 Task: Measure the distance and displacement between Mount Rushmore and Crazy Horse Memorial.
Action: Mouse moved to (189, 63)
Screenshot: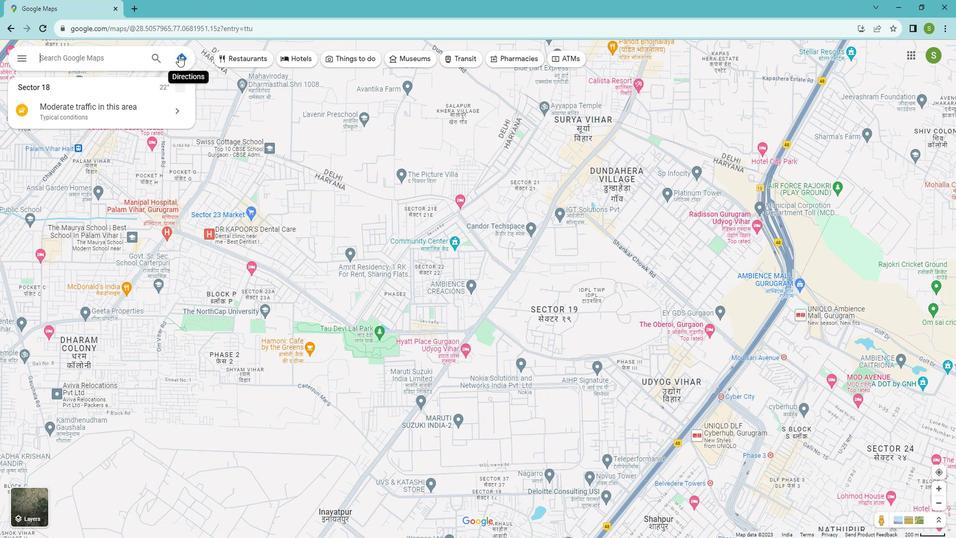 
Action: Mouse pressed left at (189, 63)
Screenshot: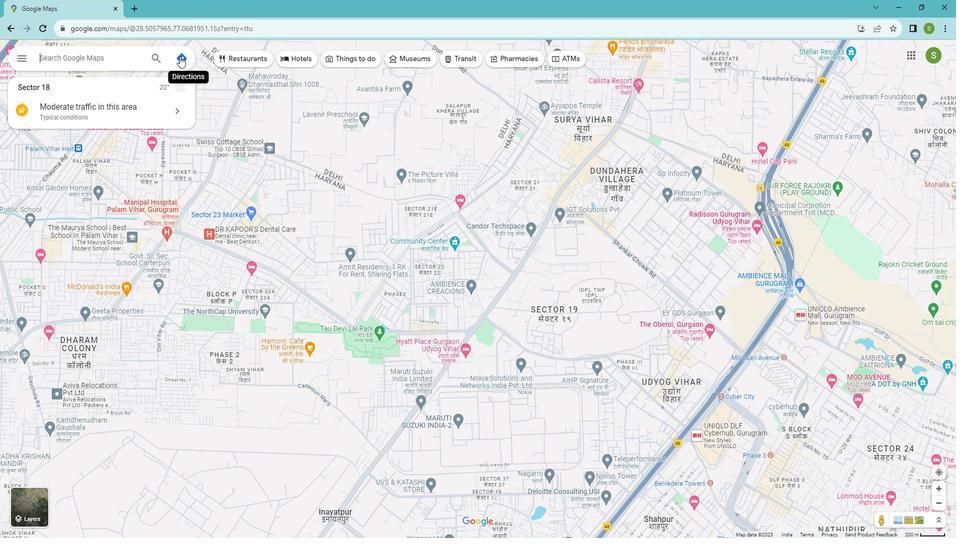 
Action: Mouse moved to (94, 91)
Screenshot: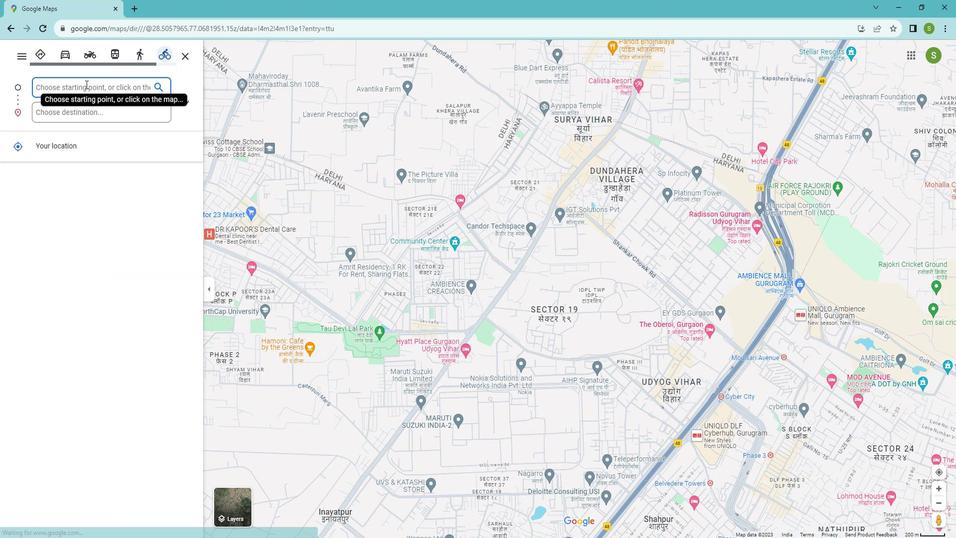 
Action: Mouse pressed left at (94, 91)
Screenshot: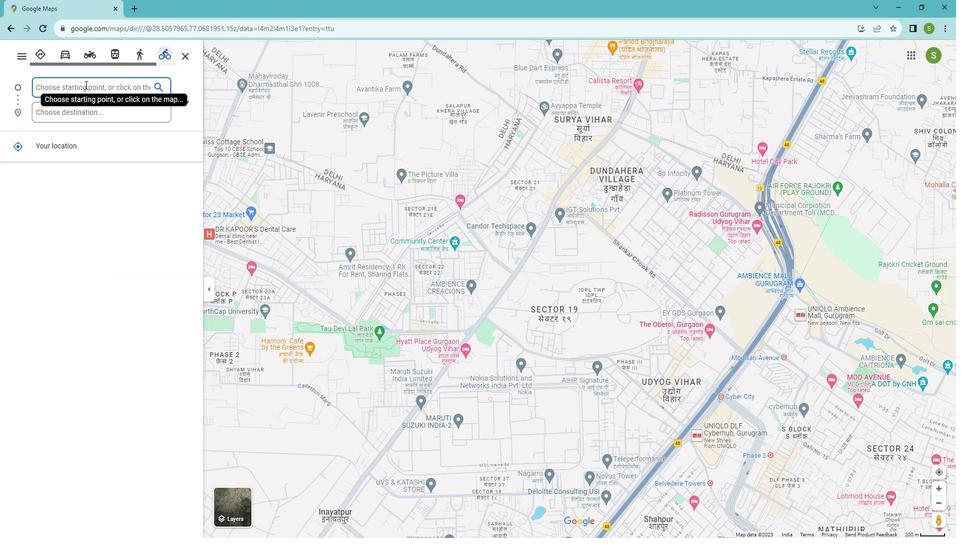 
Action: Key pressed <Key.shift>Mount<Key.space><Key.shift>Rushmore
Screenshot: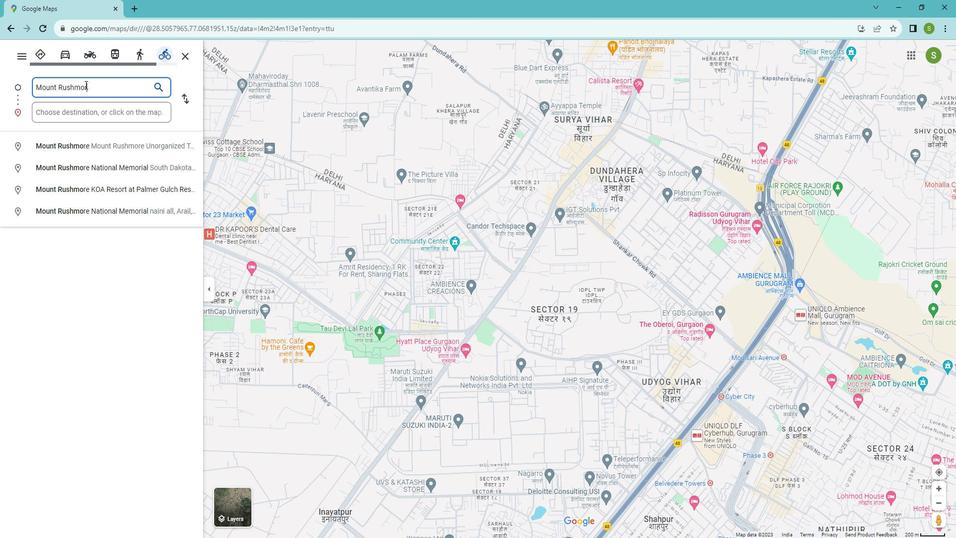 
Action: Mouse moved to (92, 120)
Screenshot: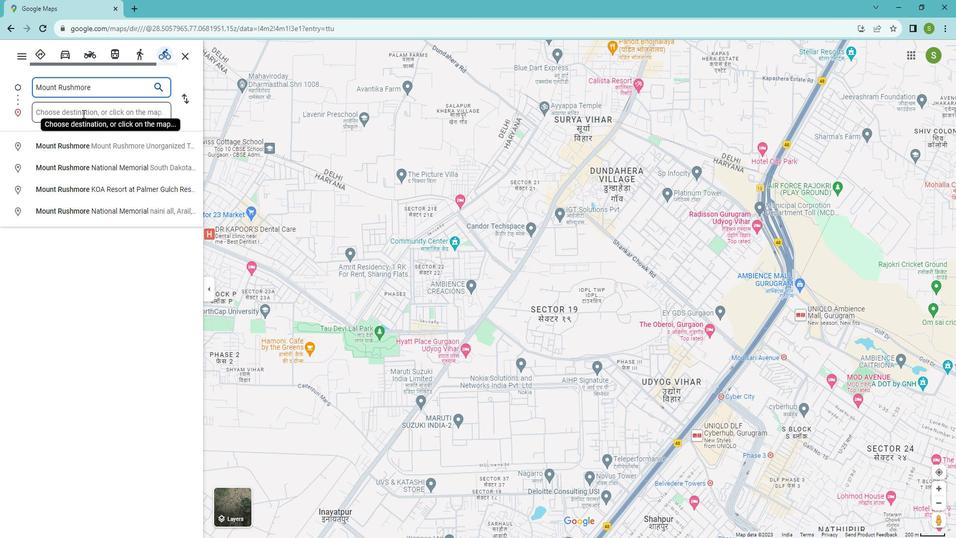 
Action: Mouse pressed left at (92, 120)
Screenshot: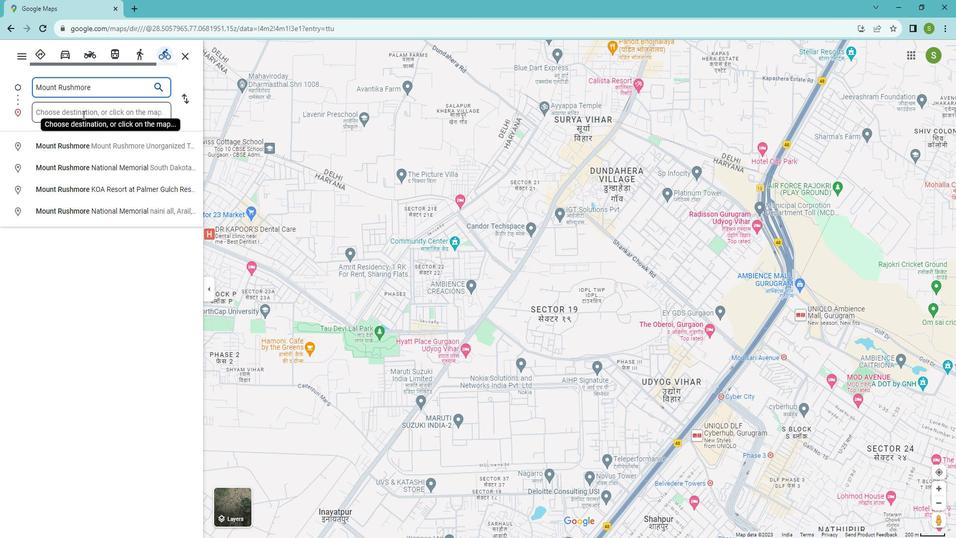 
Action: Key pressed <Key.shift>Crazy<Key.space><Key.shift>Horse<Key.space><Key.shift>N<Key.backspace><Key.shift>Memorial
Screenshot: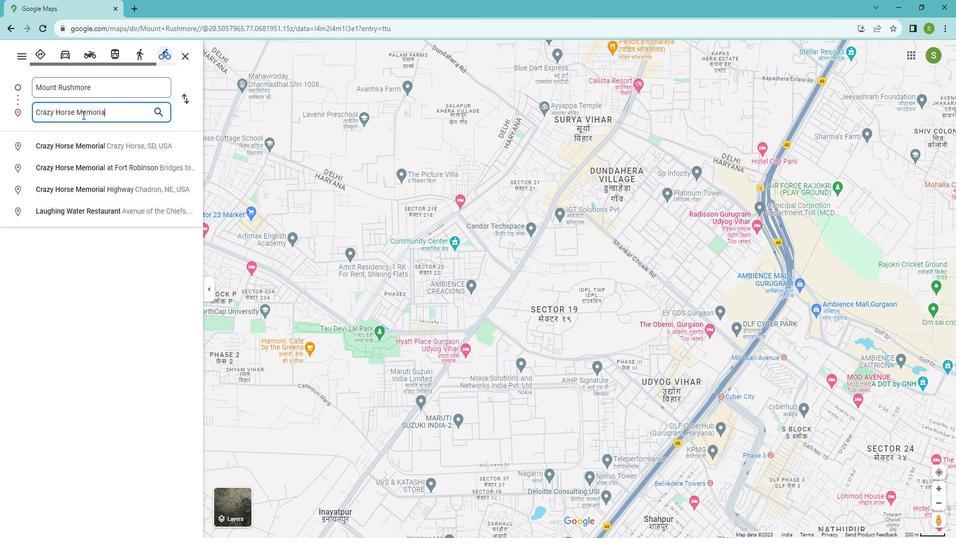 
Action: Mouse moved to (170, 148)
Screenshot: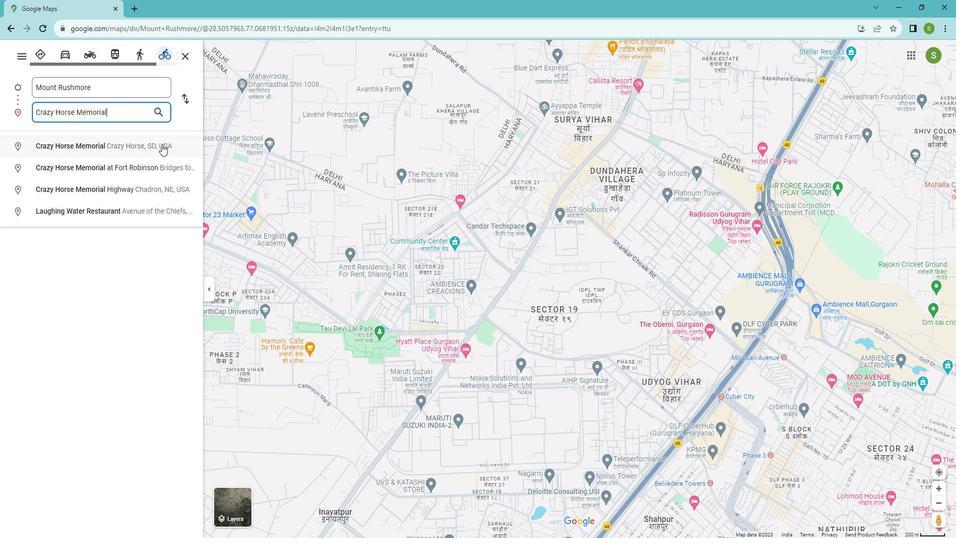 
Action: Mouse pressed left at (170, 148)
Screenshot: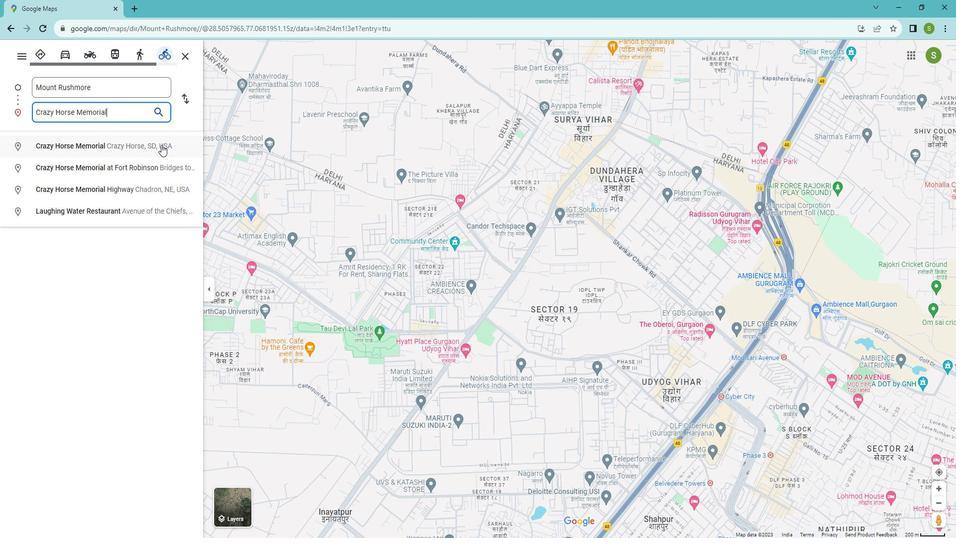 
Action: Mouse moved to (507, 268)
Screenshot: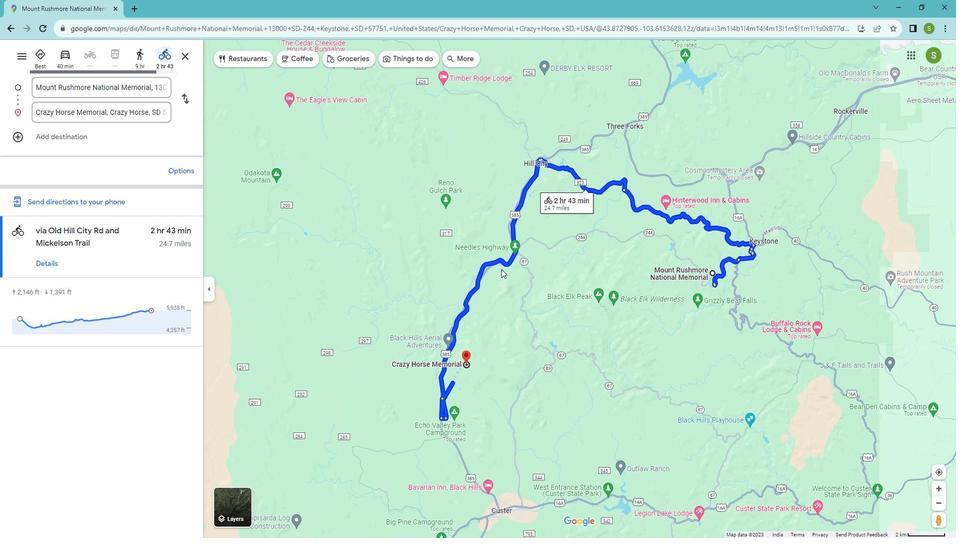 
Action: Mouse pressed right at (507, 268)
Screenshot: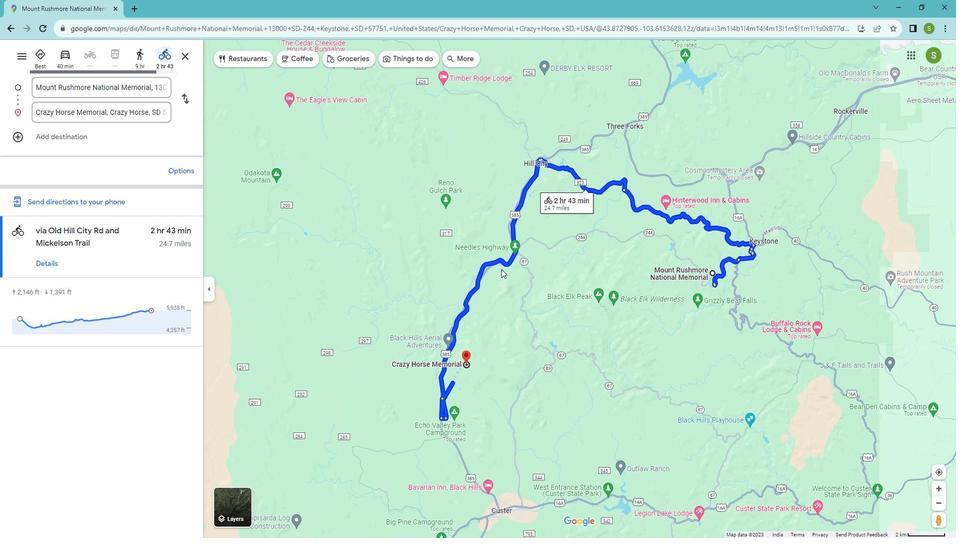 
Action: Mouse moved to (539, 346)
Screenshot: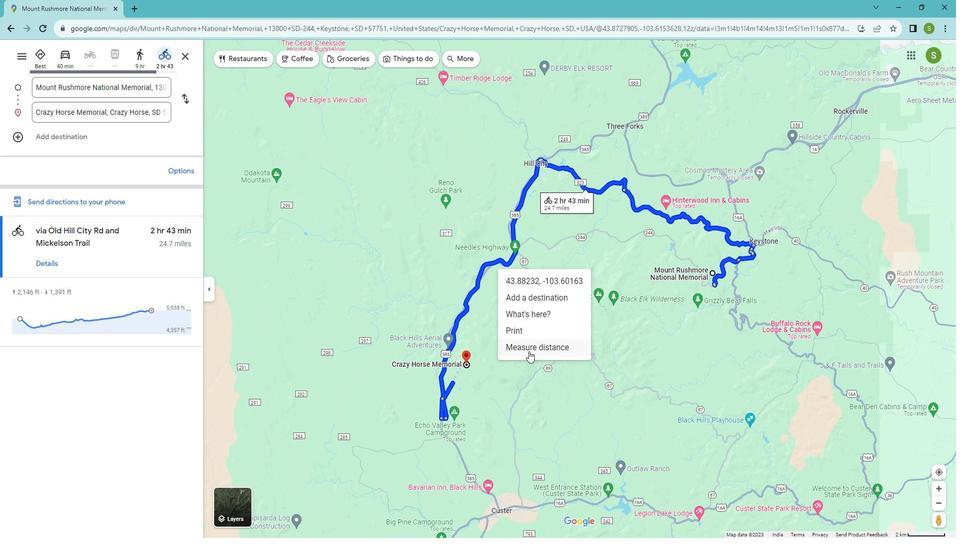 
Action: Mouse pressed left at (539, 346)
Screenshot: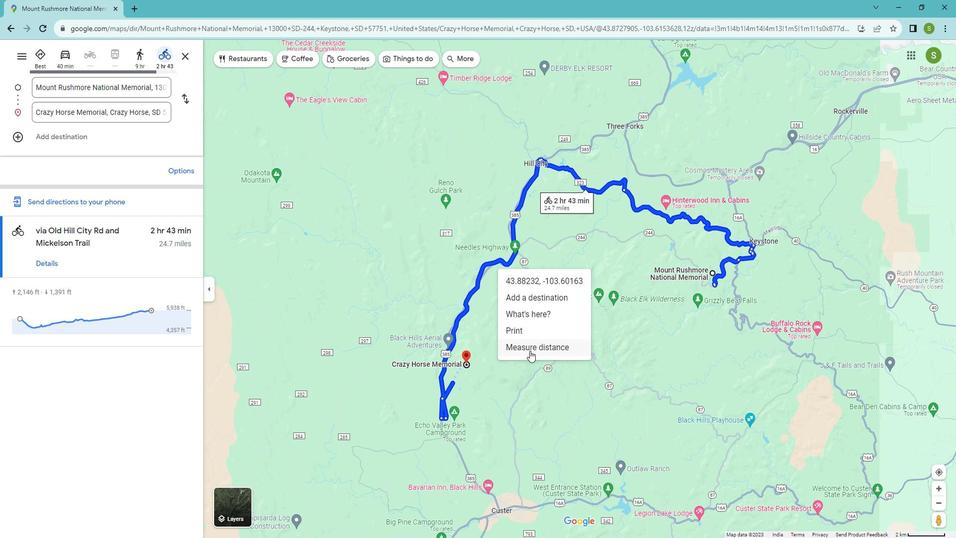 
Action: Mouse moved to (474, 357)
Screenshot: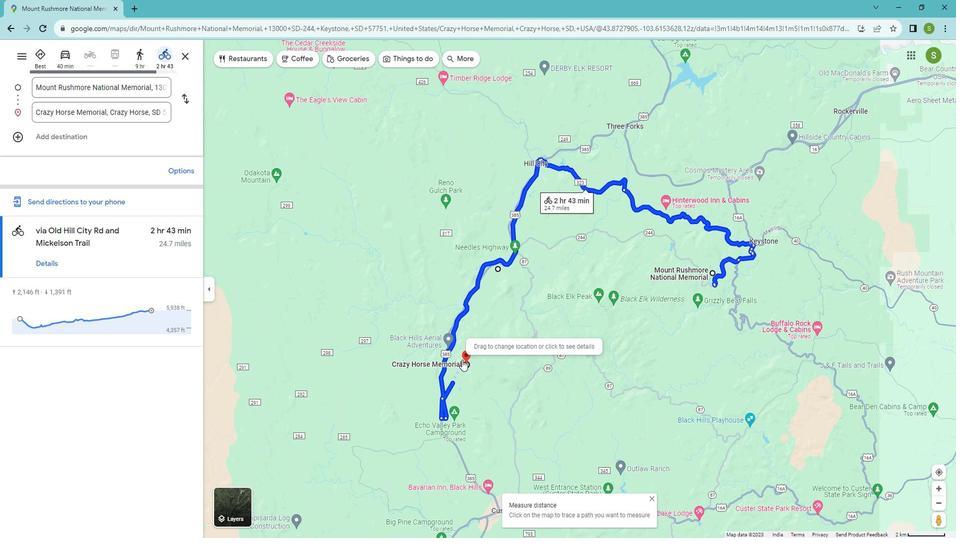 
Action: Mouse pressed left at (474, 357)
Screenshot: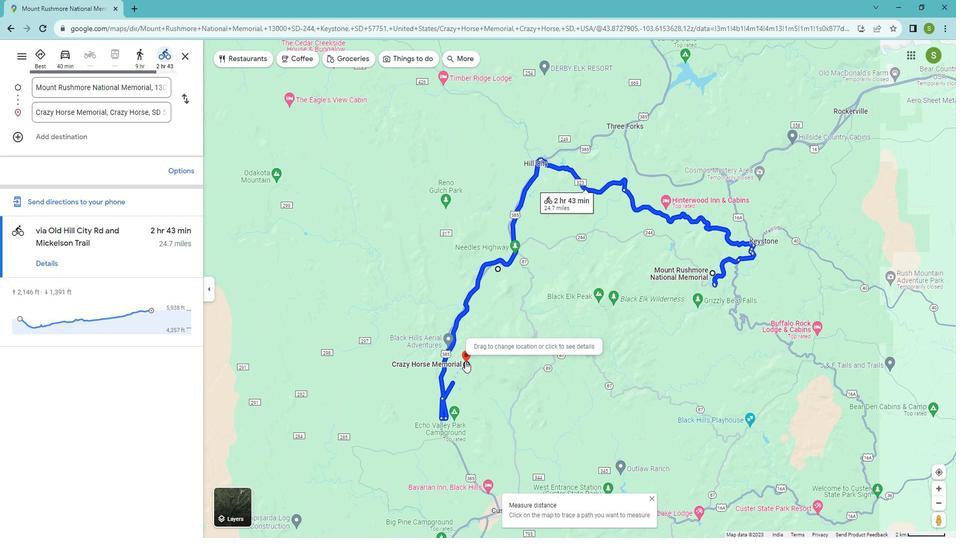 
Action: Mouse moved to (720, 270)
Screenshot: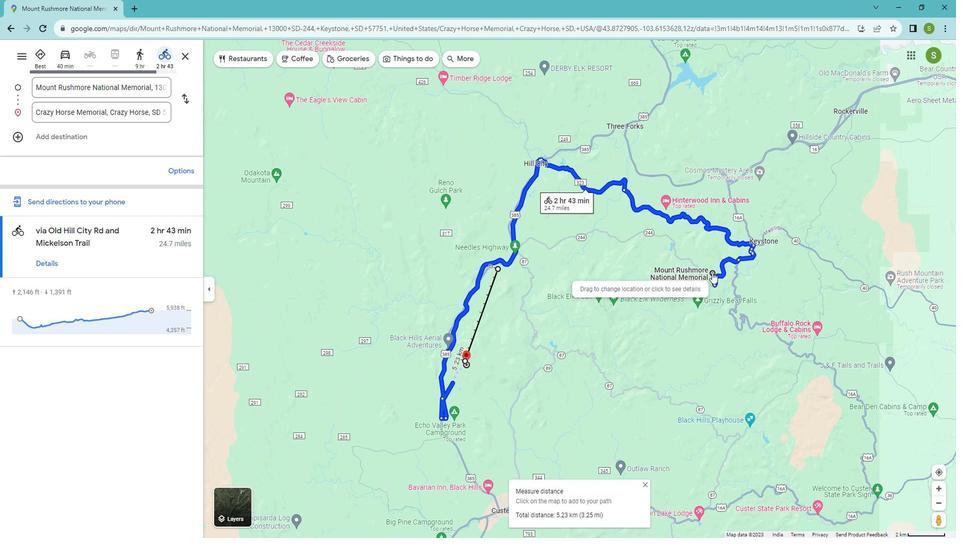 
Action: Mouse pressed left at (720, 270)
Screenshot: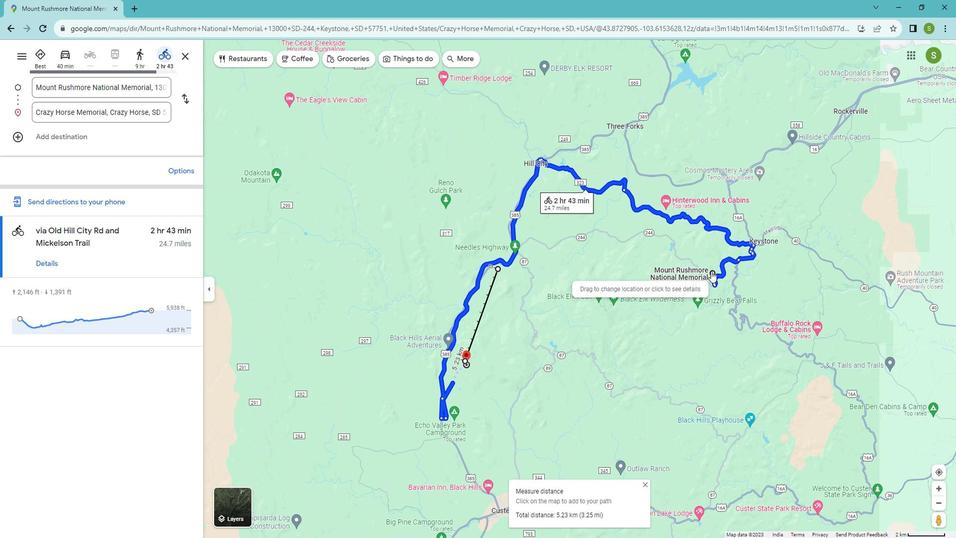 
Action: Mouse moved to (530, 270)
Screenshot: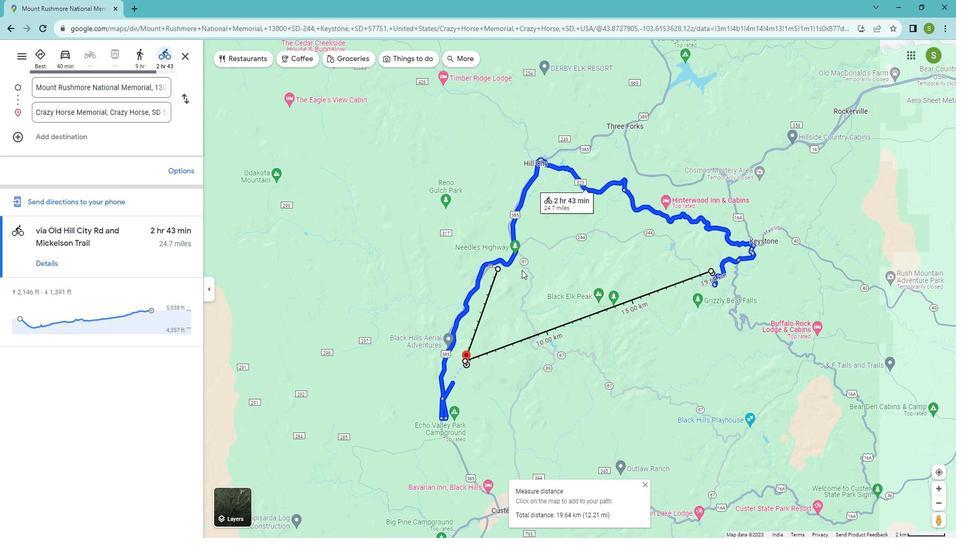 
